 Task: Create Card Grant Proposal Review Meeting in Board Customer Retention Programs to Workspace Accounting and Finance Consulting. Create Card Health Review in Board Voice of Market Research to Workspace Accounting and Finance Consulting. Create Card Donor Stewardship Planning in Board Diversity and Inclusion Hiring Practices Assessment and Improvement to Workspace Accounting and Finance Consulting
Action: Mouse moved to (222, 224)
Screenshot: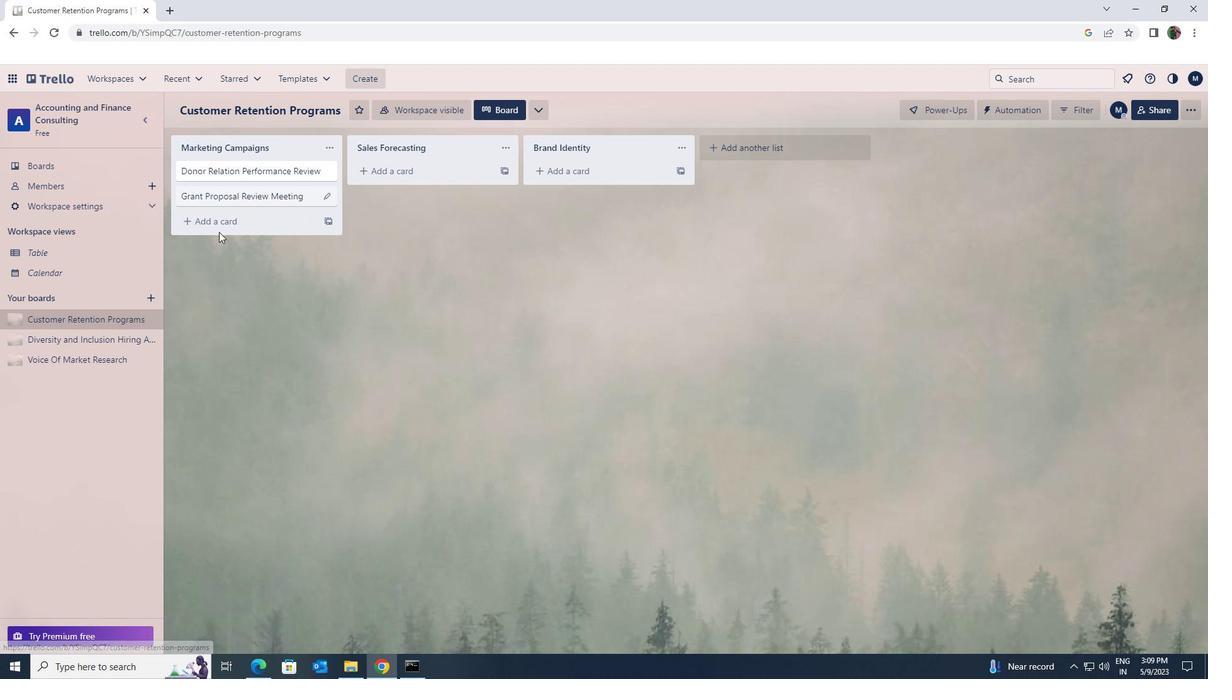 
Action: Mouse pressed left at (222, 224)
Screenshot: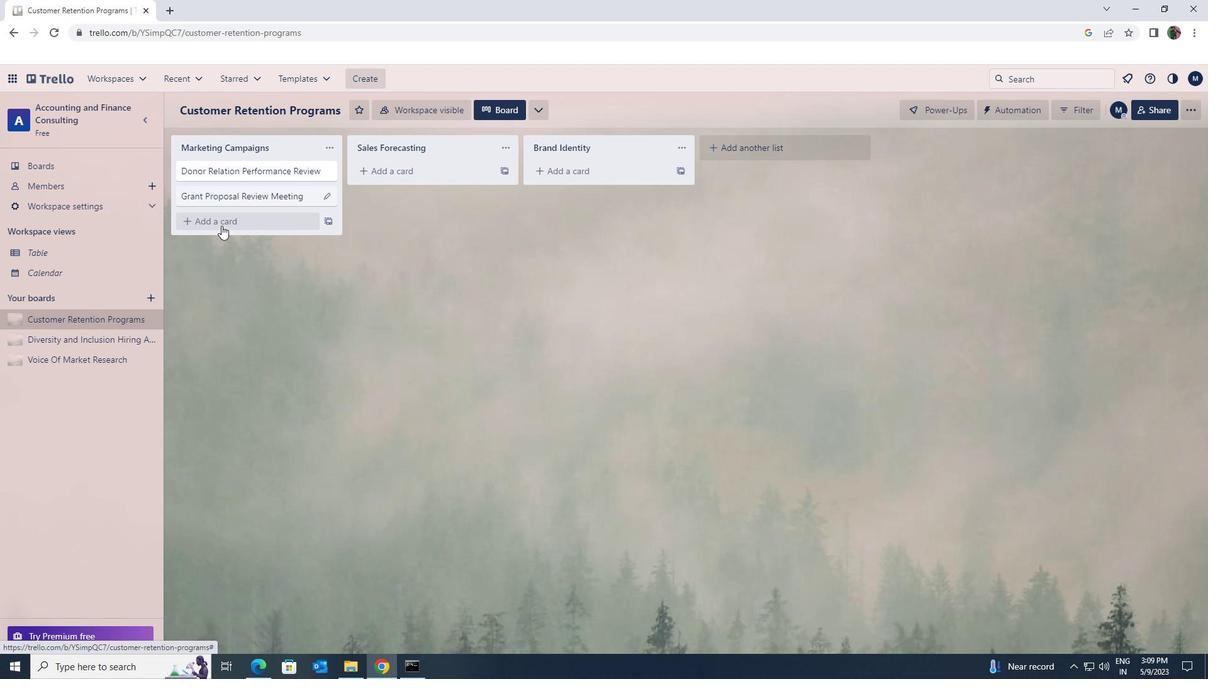 
Action: Key pressed <Key.shift>GRANT<Key.space><Key.shift>PROPOSAL<Key.space><Key.shift>REVIEW<Key.space><Key.shift>MEETING
Screenshot: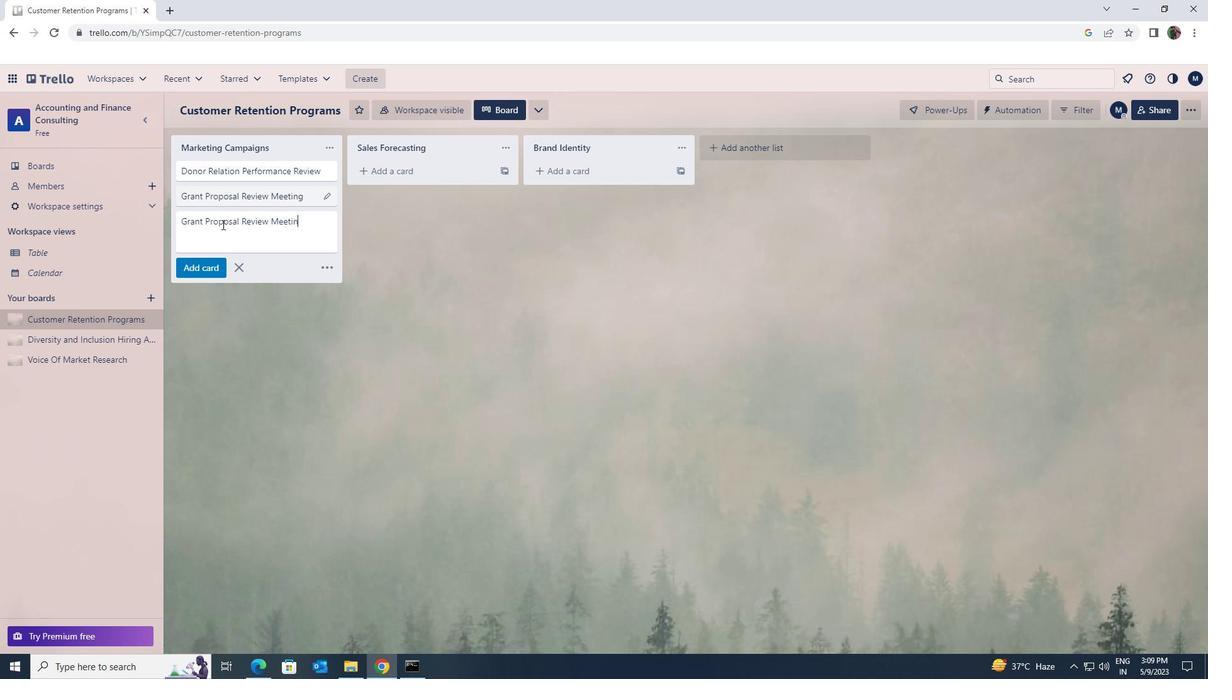
Action: Mouse moved to (207, 265)
Screenshot: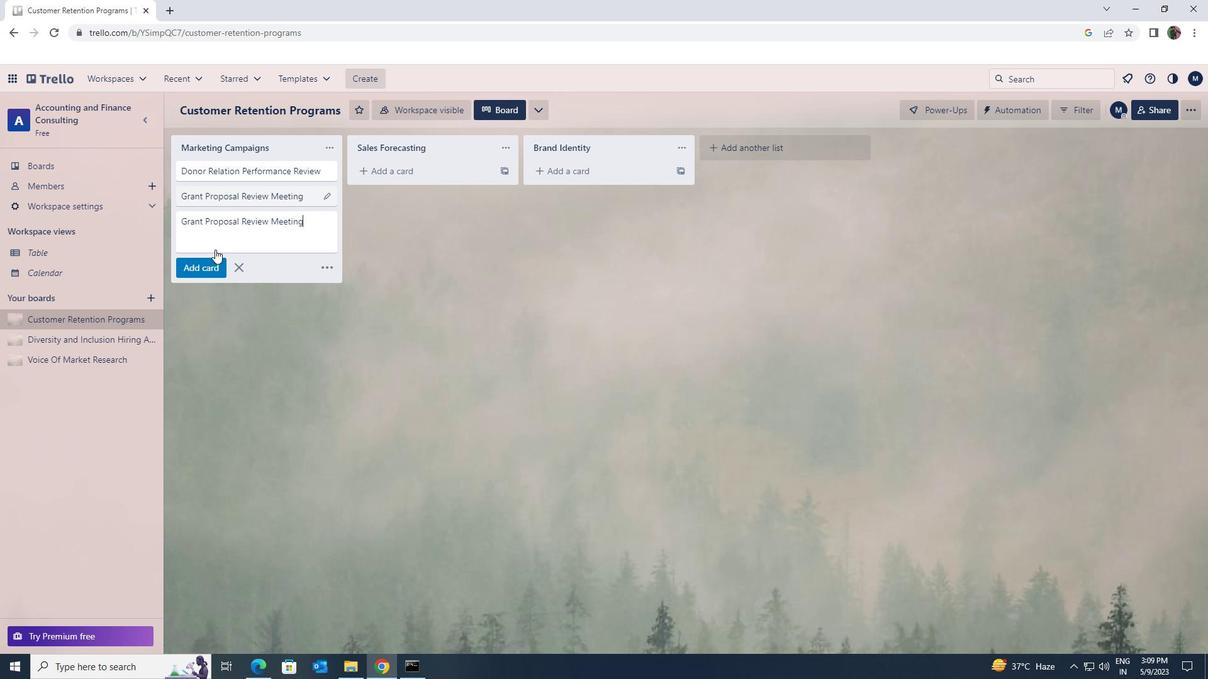 
Action: Mouse pressed left at (207, 265)
Screenshot: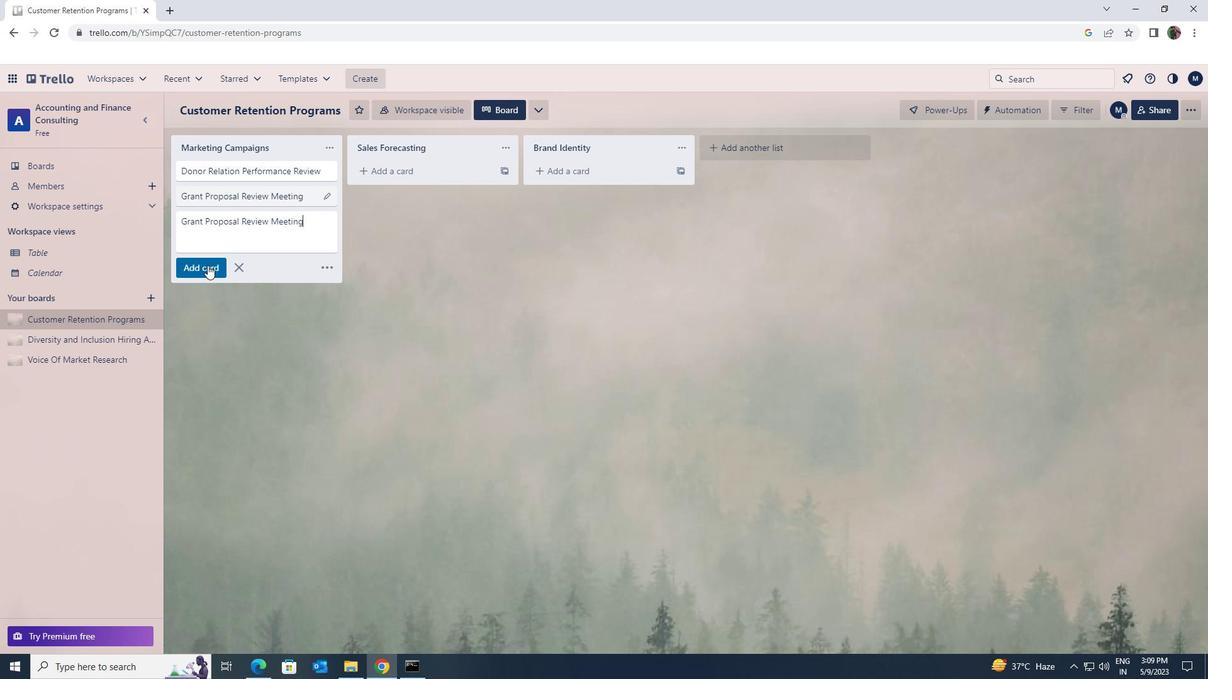 
Action: Mouse moved to (60, 360)
Screenshot: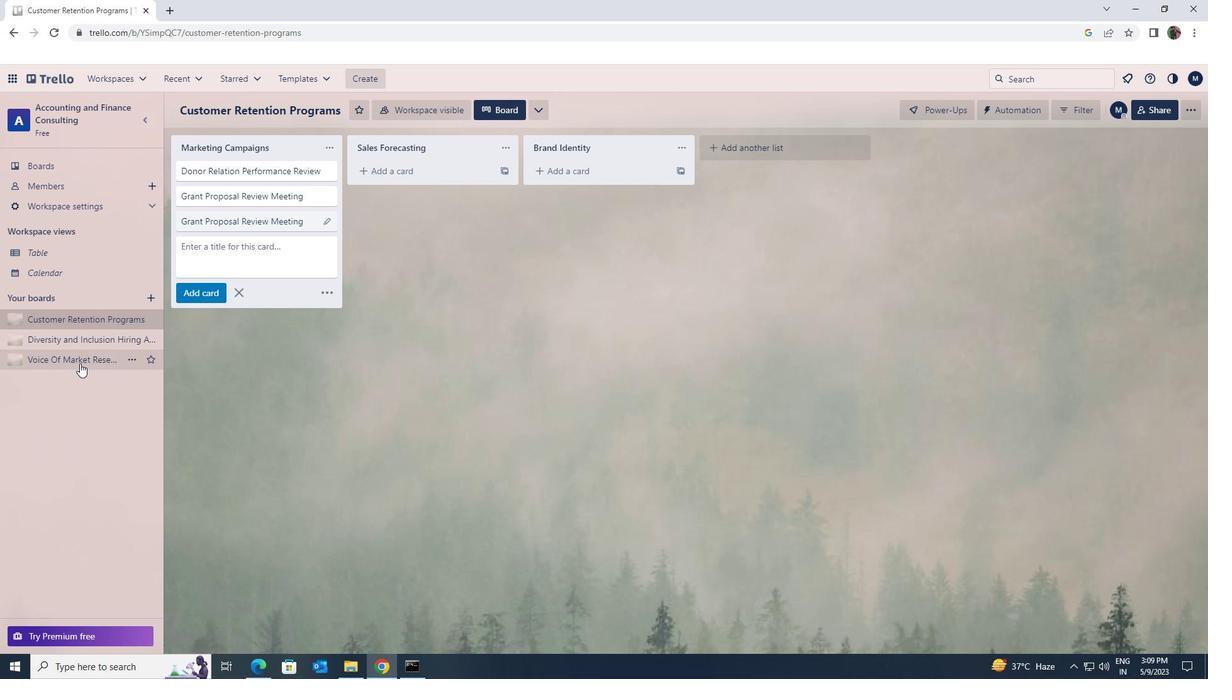 
Action: Mouse pressed left at (60, 360)
Screenshot: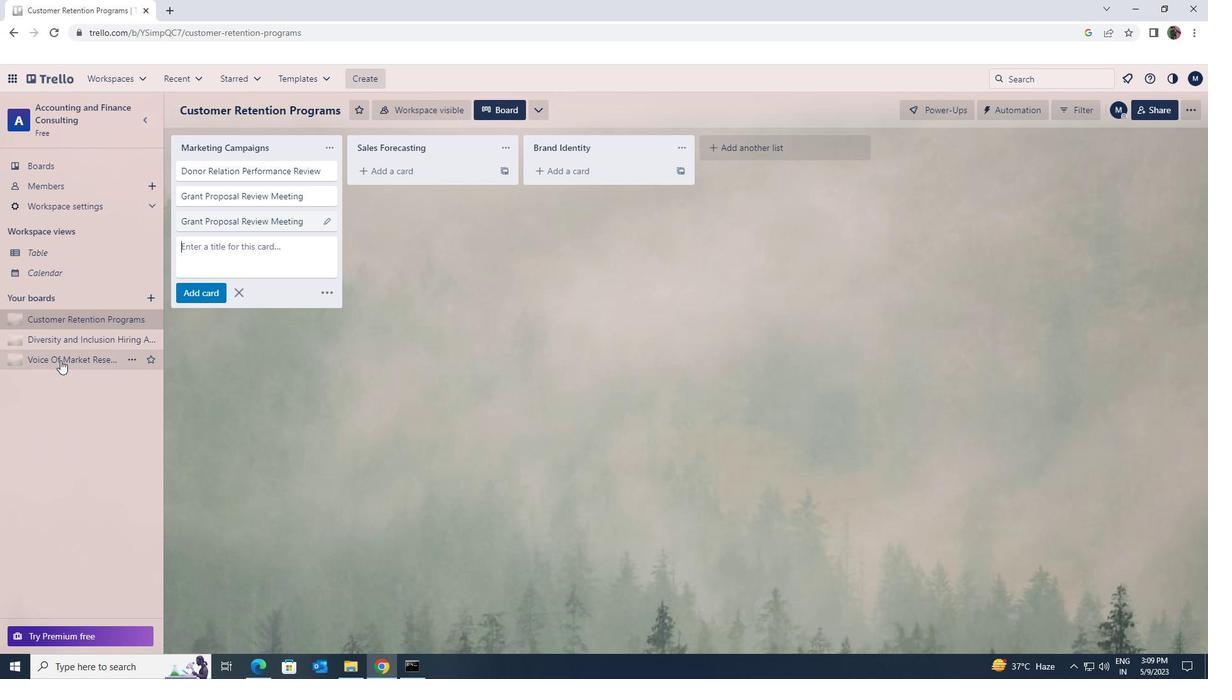 
Action: Mouse moved to (198, 223)
Screenshot: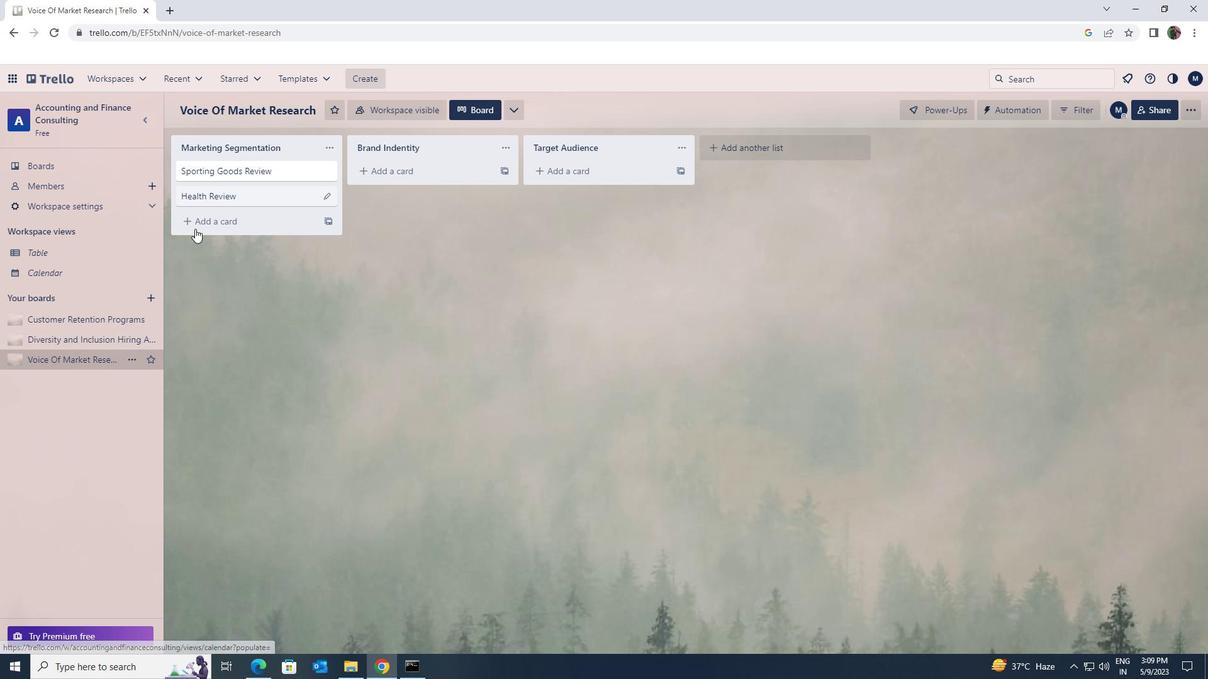 
Action: Mouse pressed left at (198, 223)
Screenshot: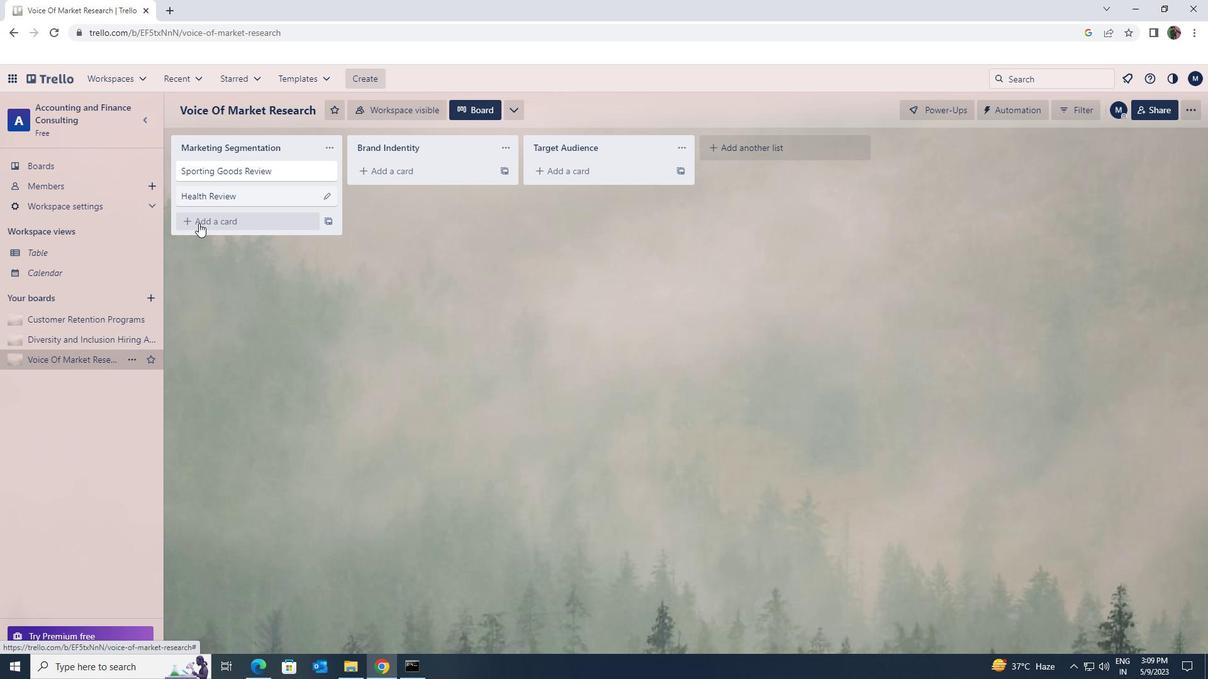 
Action: Key pressed <Key.shift><Key.shift><Key.shift><Key.shift><Key.shift><Key.shift><Key.shift><Key.shift><Key.shift><Key.shift><Key.shift><Key.shift><Key.shift><Key.shift><Key.shift><Key.shift><Key.shift><Key.shift><Key.shift><Key.shift><Key.shift><Key.shift><Key.shift><Key.shift><Key.shift><Key.shift>HELTH<Key.space><Key.backspace><Key.backspace><Key.backspace><Key.backspace>ALTH<Key.space><Key.shift>REVIEW
Screenshot: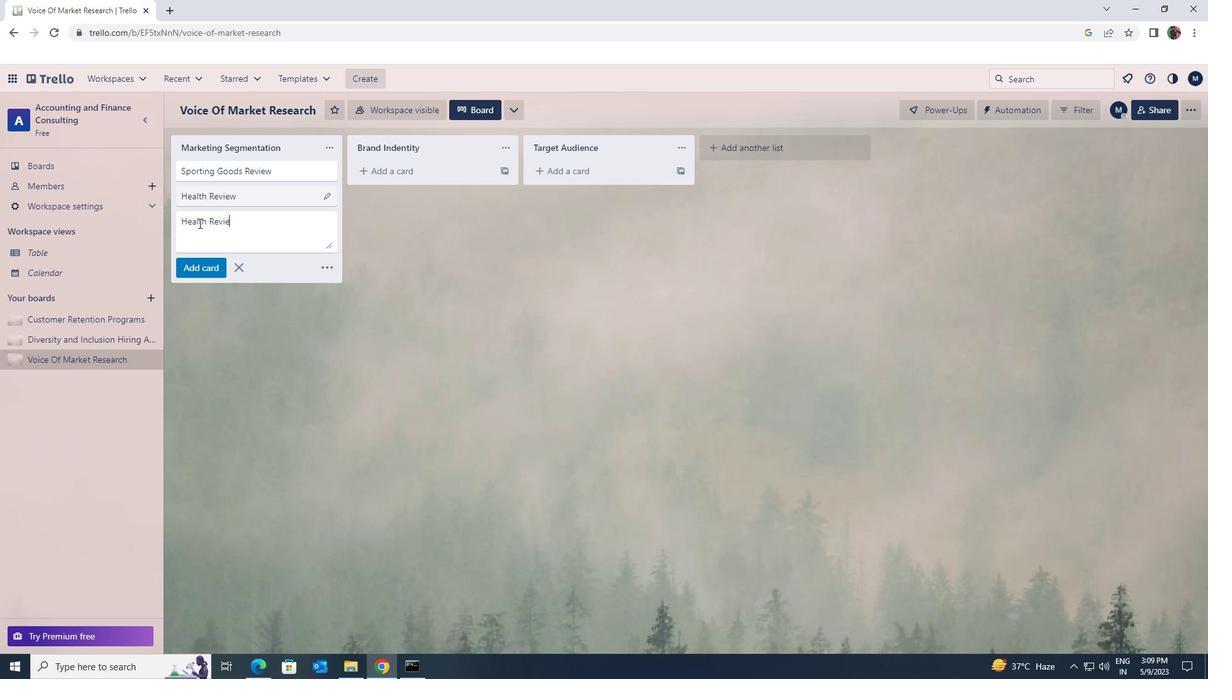 
Action: Mouse moved to (205, 268)
Screenshot: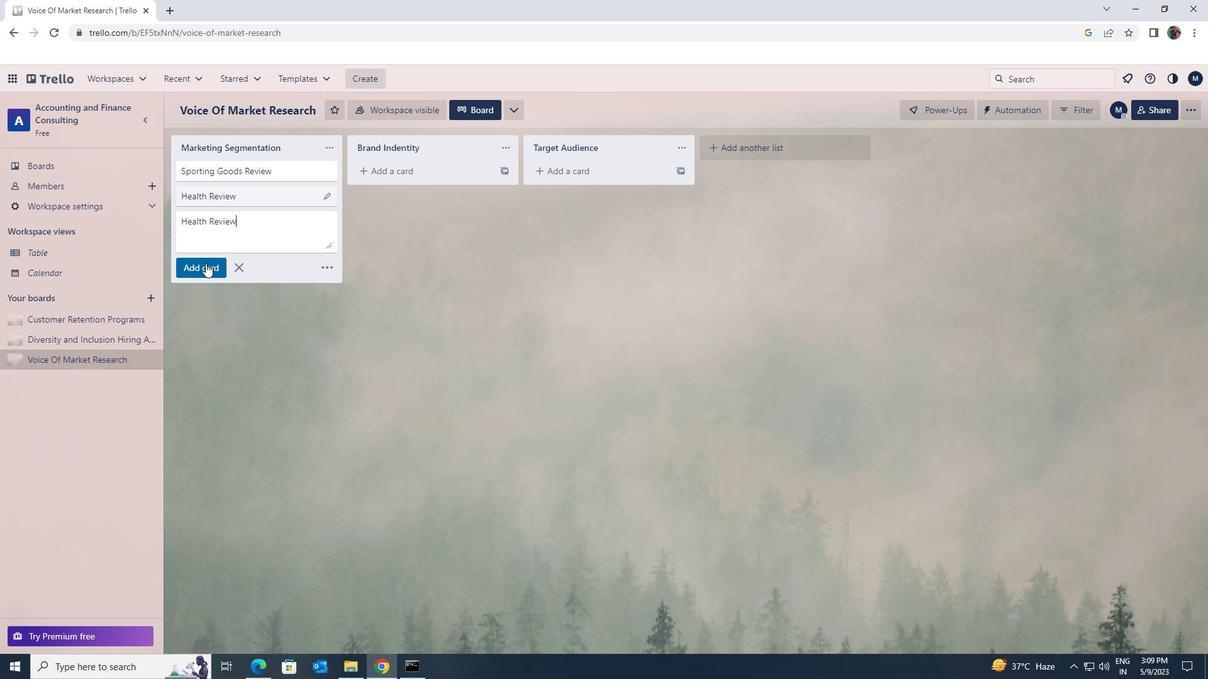 
Action: Mouse pressed left at (205, 268)
Screenshot: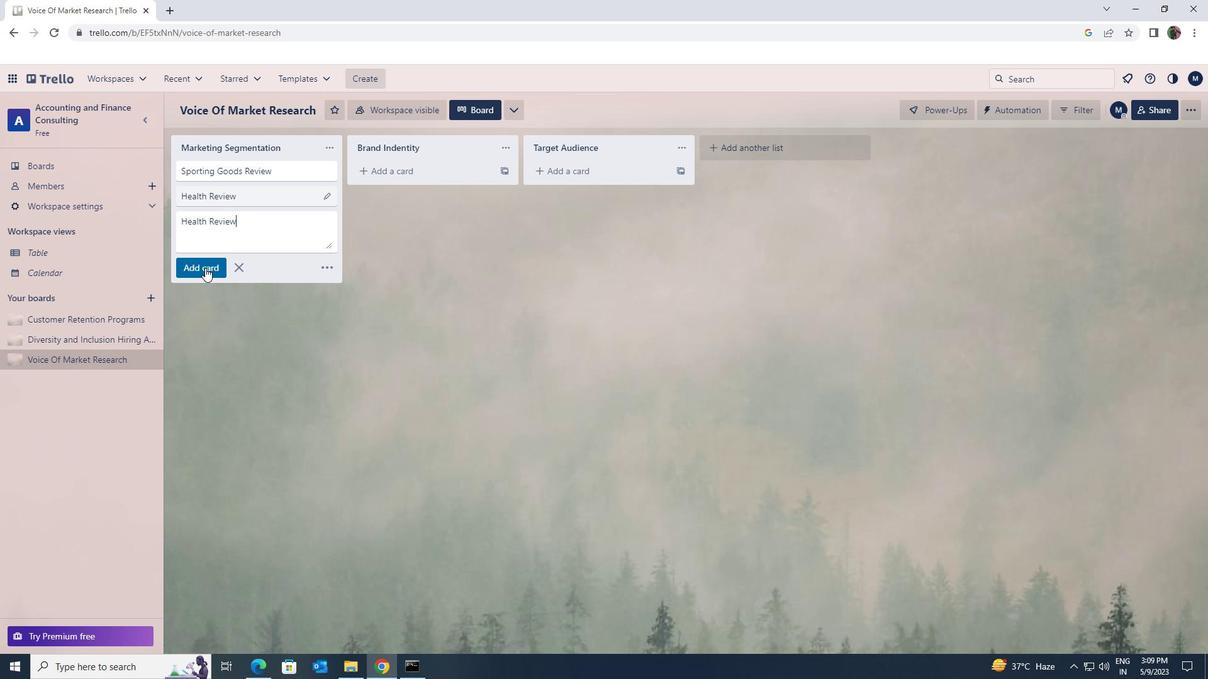 
Action: Mouse moved to (93, 335)
Screenshot: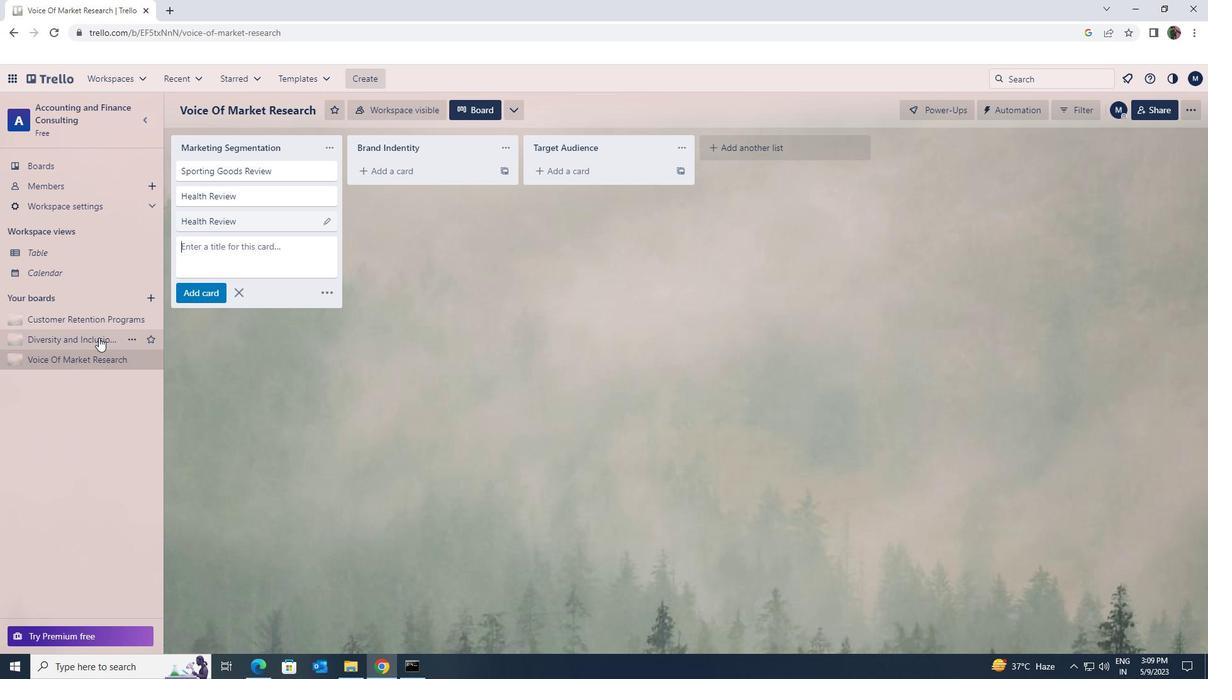 
Action: Mouse pressed left at (93, 335)
Screenshot: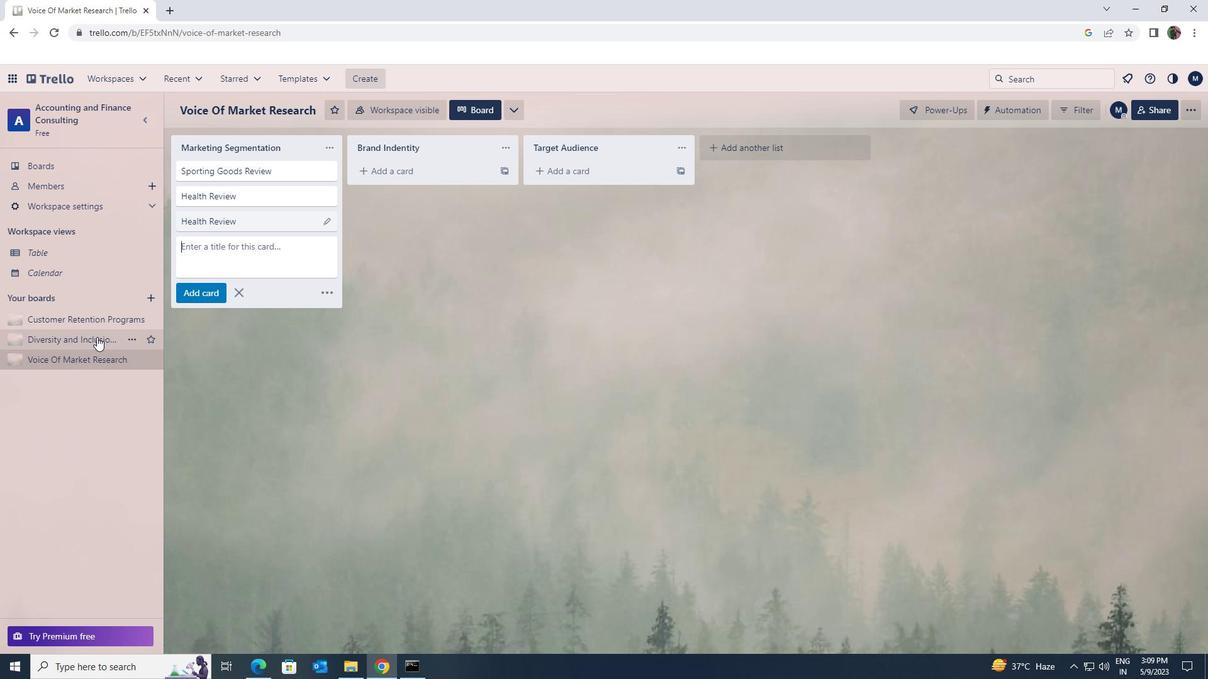 
Action: Mouse moved to (227, 215)
Screenshot: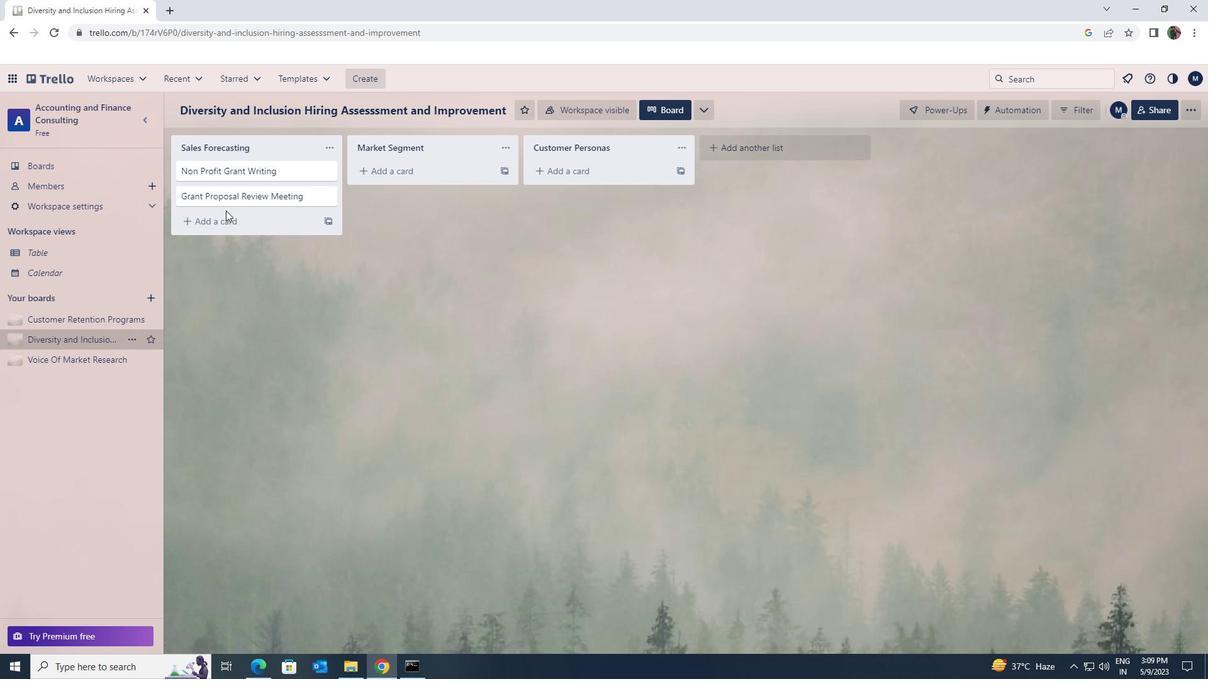 
Action: Mouse pressed left at (227, 215)
Screenshot: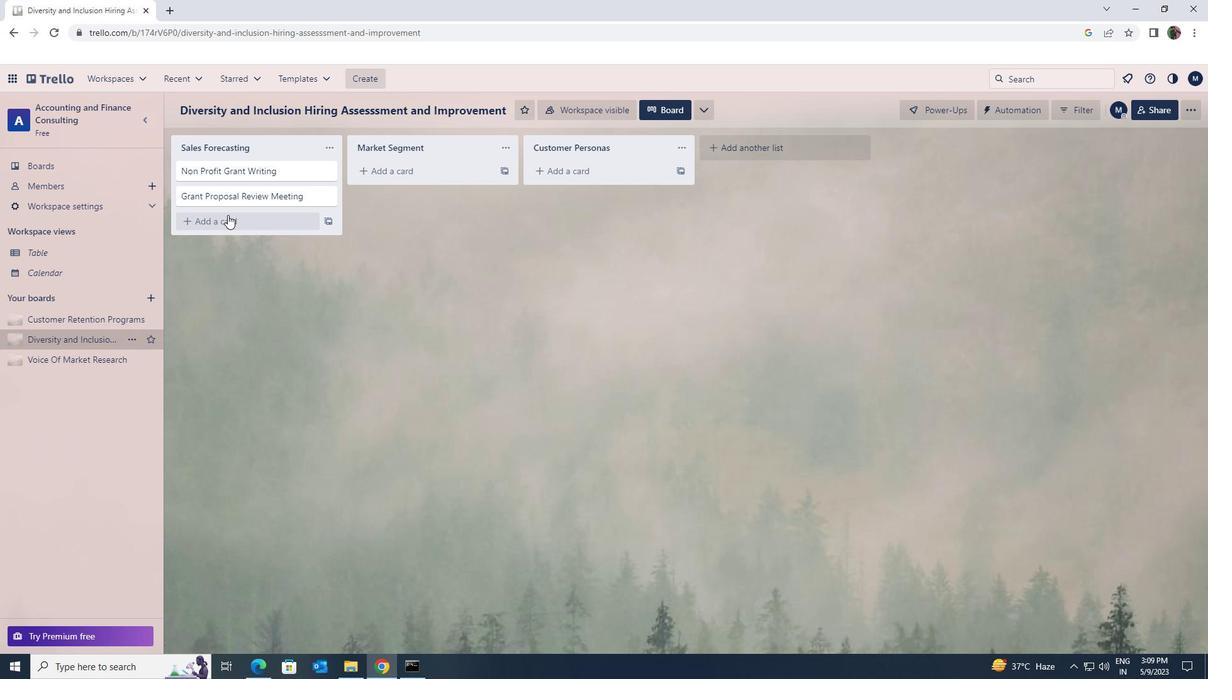
Action: Key pressed <Key.shift><Key.shift><Key.shift><Key.shift><Key.shift><Key.shift><Key.shift><Key.shift><Key.shift><Key.shift><Key.shift>DONOR<Key.space><Key.shift>STEWARRDSHIP<Key.space><Key.shift>PLANNING
Screenshot: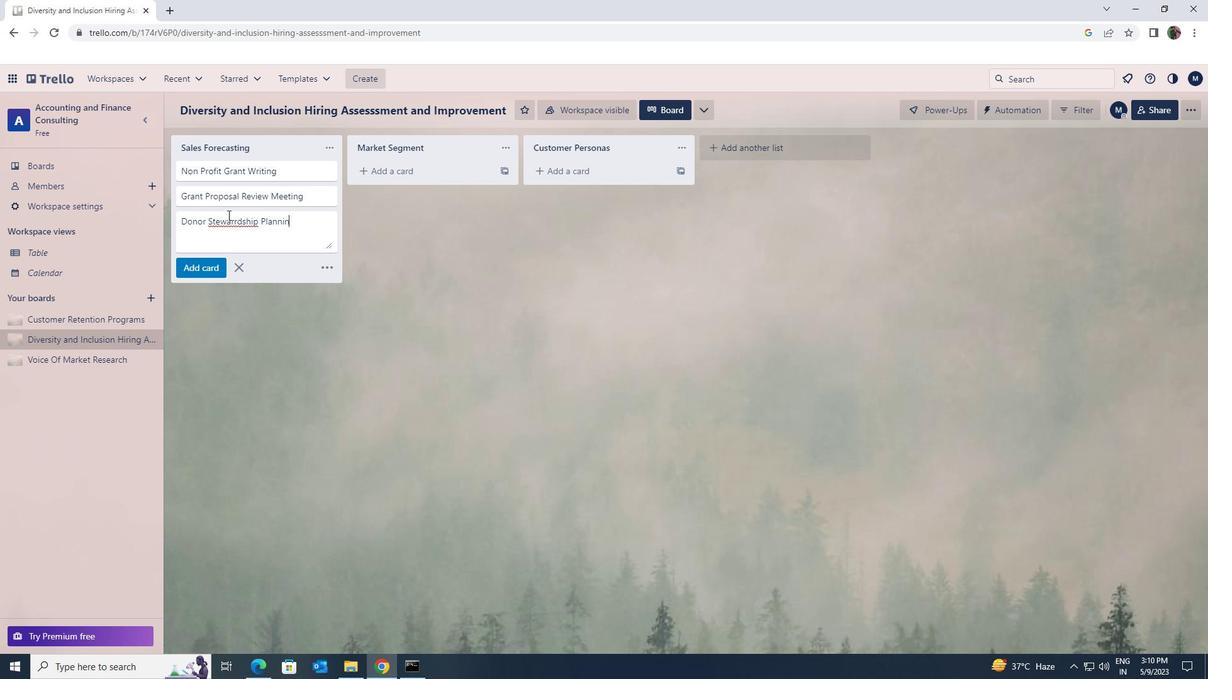 
Action: Mouse moved to (199, 268)
Screenshot: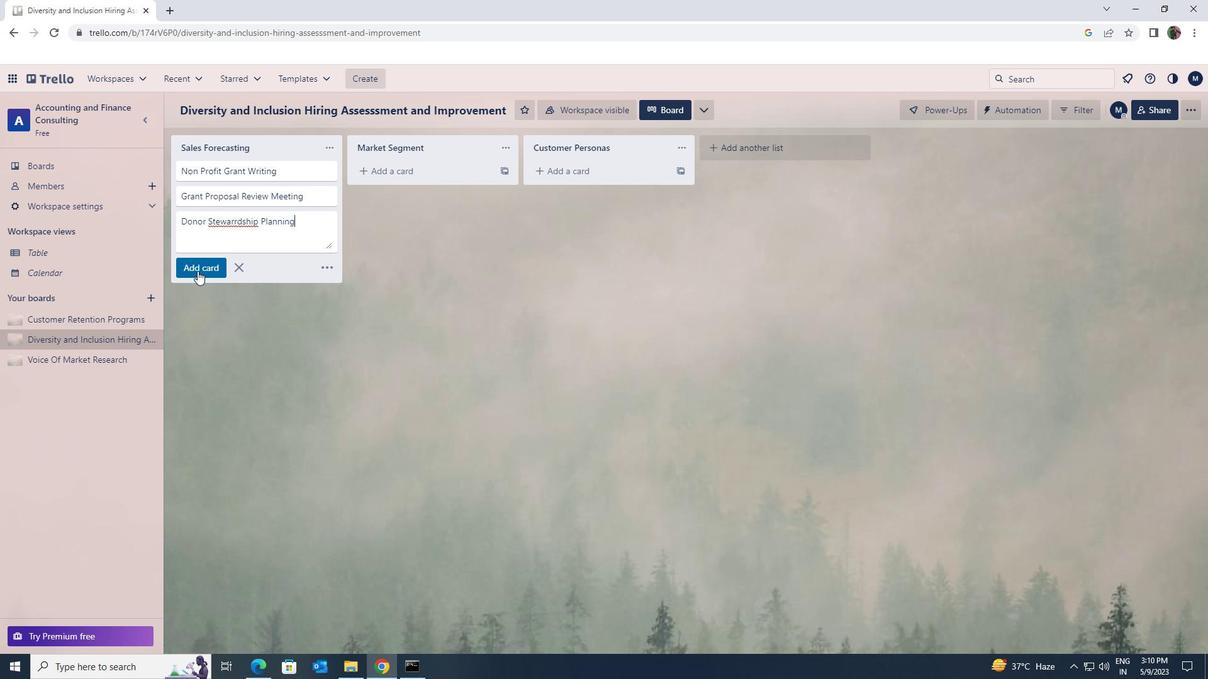 
Action: Mouse pressed left at (199, 268)
Screenshot: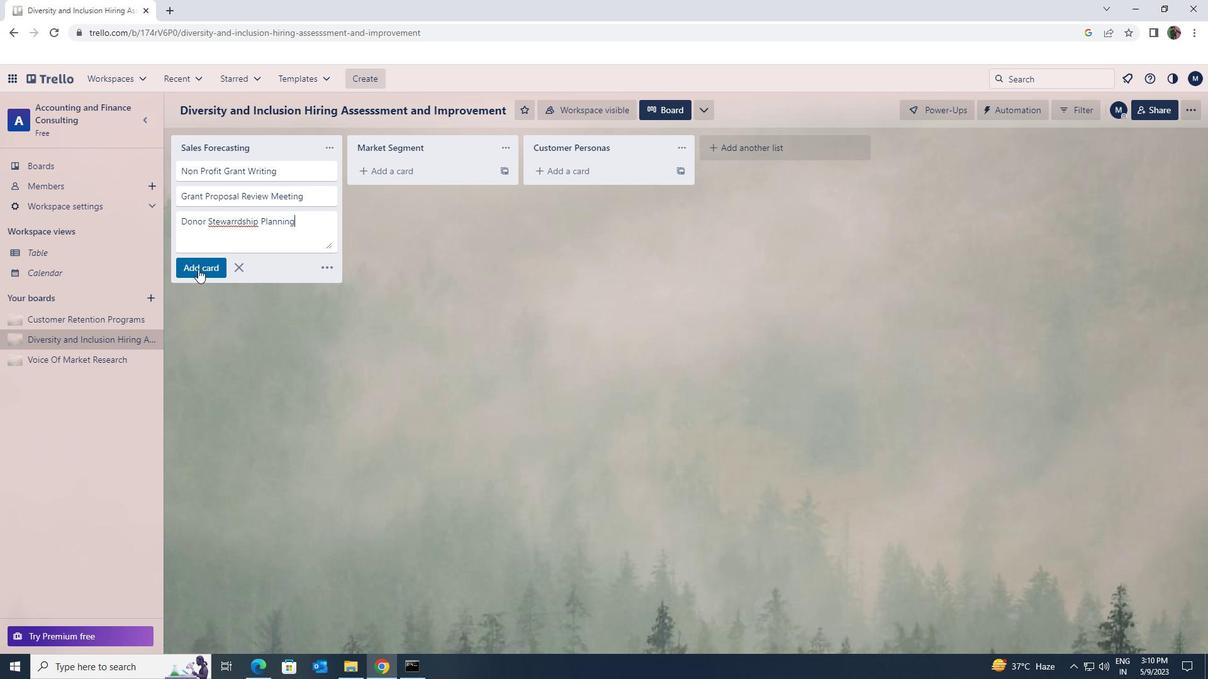 
Action: Mouse moved to (234, 291)
Screenshot: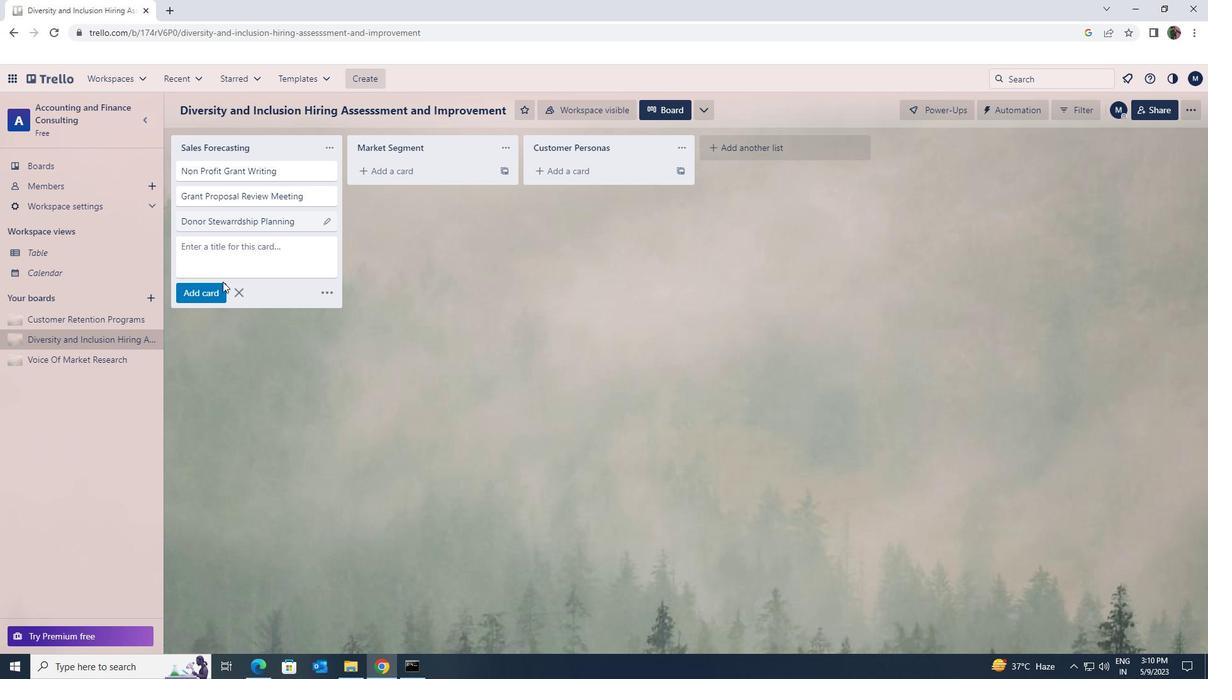 
Action: Mouse pressed left at (234, 291)
Screenshot: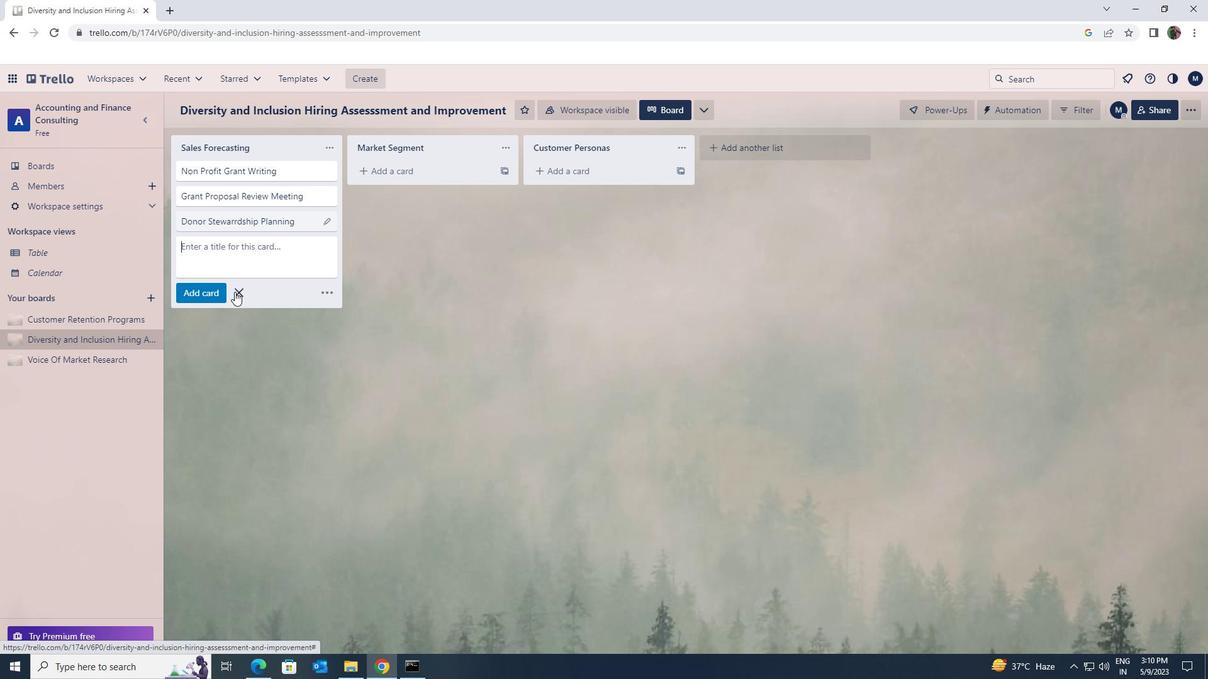 
